 Task: Enable the option "Use Periodic Intra Refresh" for "H.264/MPEG-4 Part 10/AVC encoder (x264).
Action: Mouse moved to (131, 24)
Screenshot: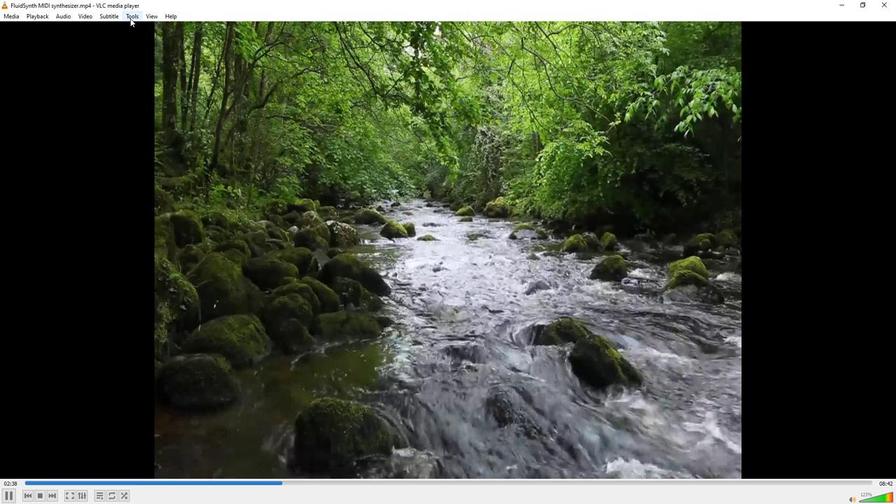 
Action: Mouse pressed left at (131, 24)
Screenshot: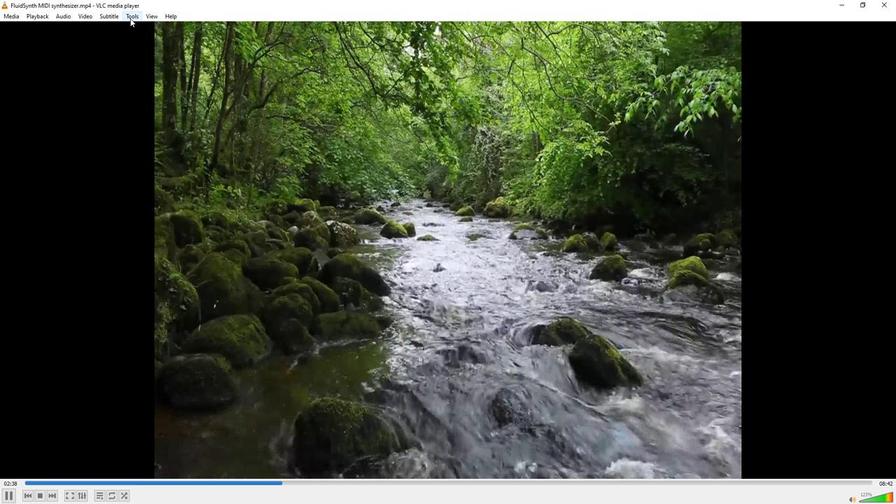 
Action: Mouse moved to (158, 131)
Screenshot: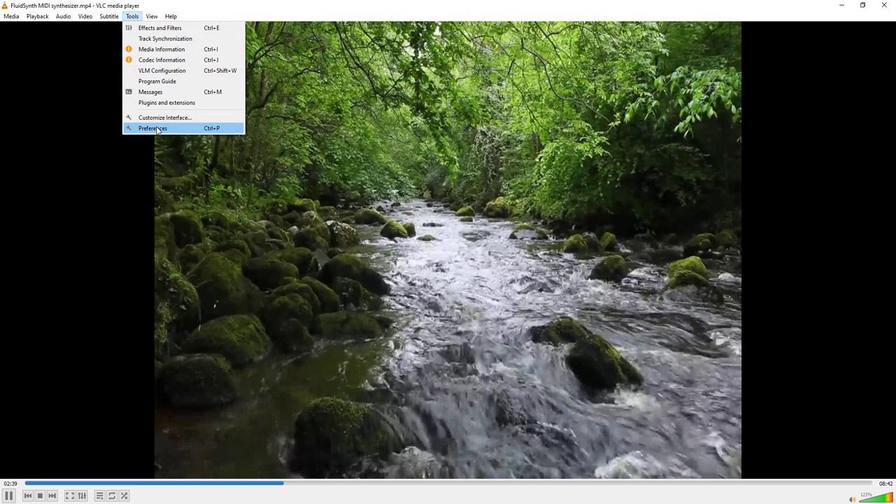 
Action: Mouse pressed left at (158, 131)
Screenshot: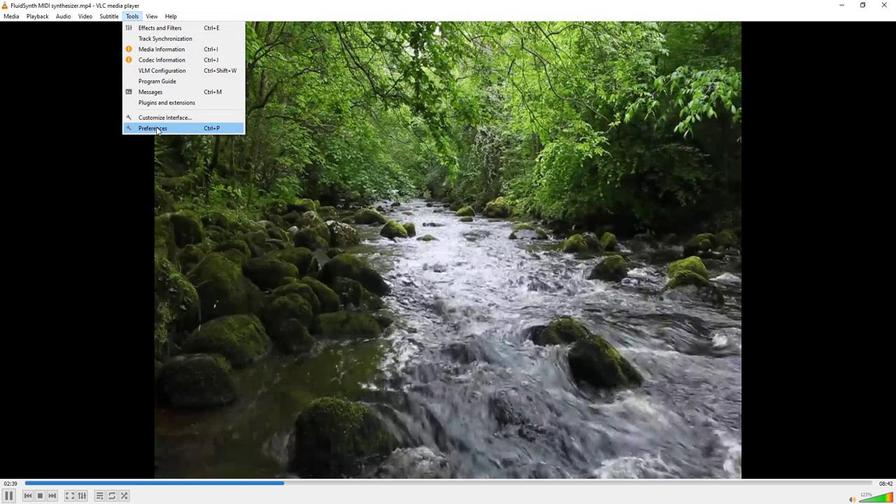 
Action: Mouse moved to (105, 389)
Screenshot: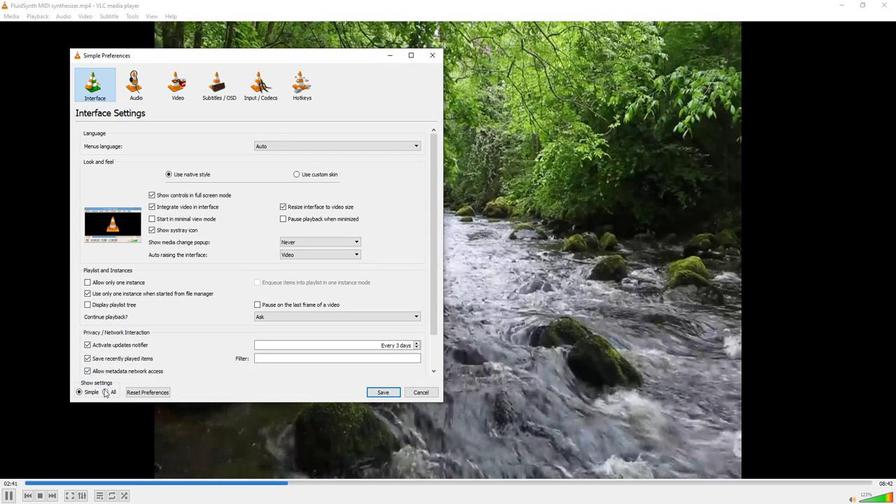 
Action: Mouse pressed left at (105, 389)
Screenshot: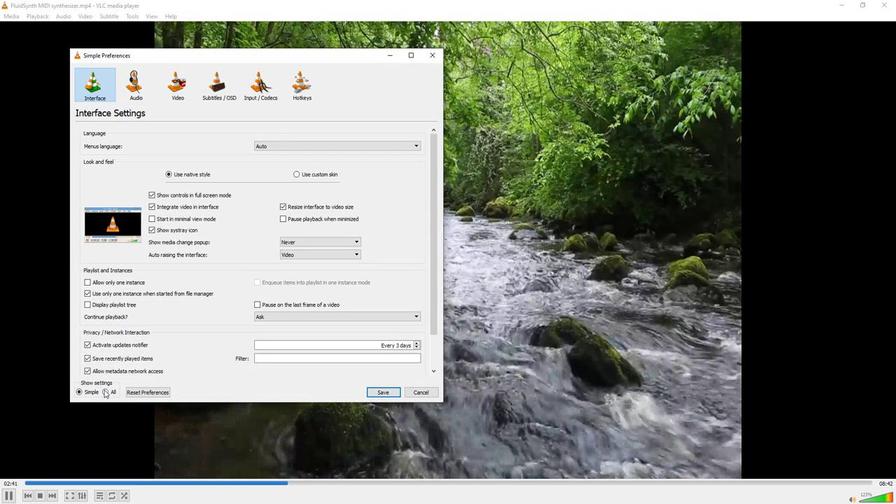 
Action: Mouse moved to (91, 296)
Screenshot: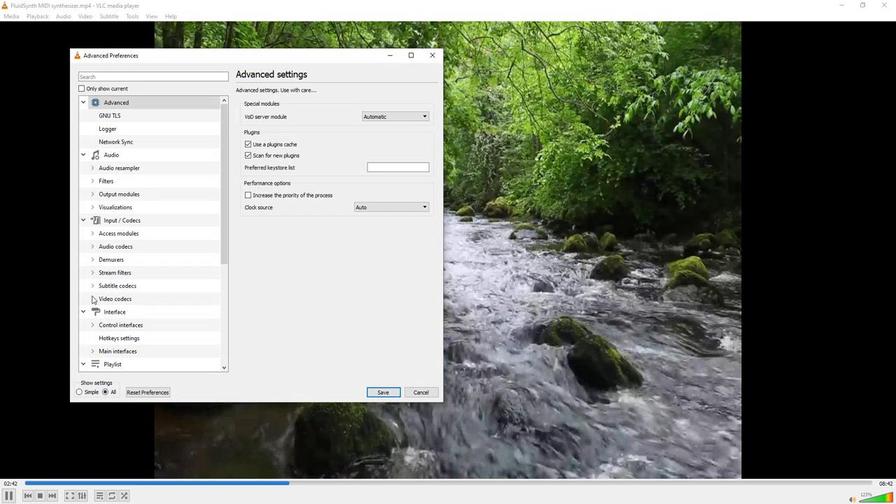 
Action: Mouse pressed left at (91, 296)
Screenshot: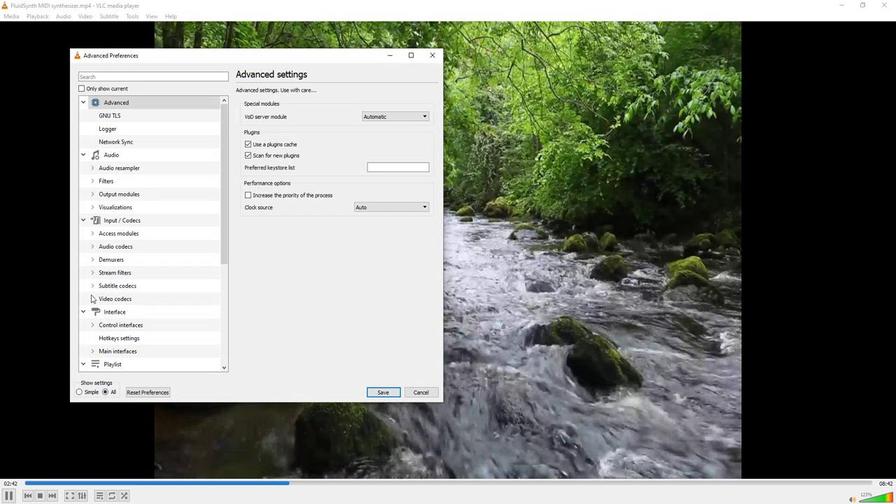 
Action: Mouse moved to (116, 339)
Screenshot: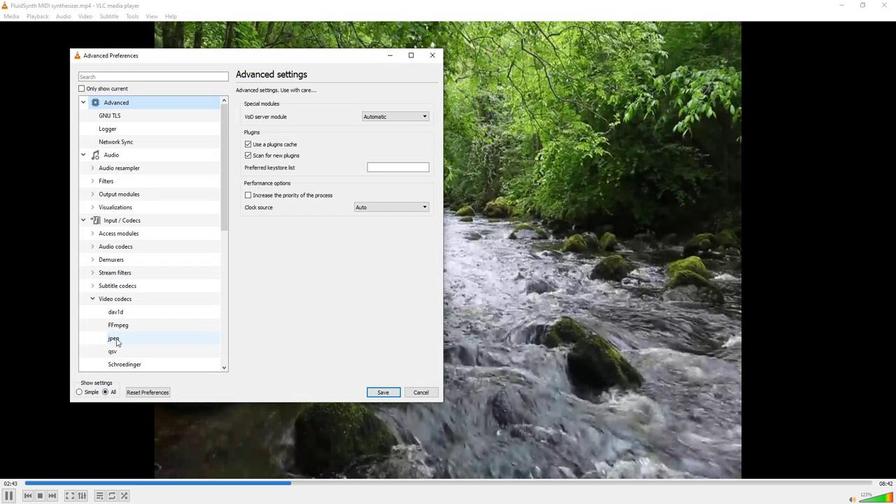 
Action: Mouse scrolled (116, 338) with delta (0, 0)
Screenshot: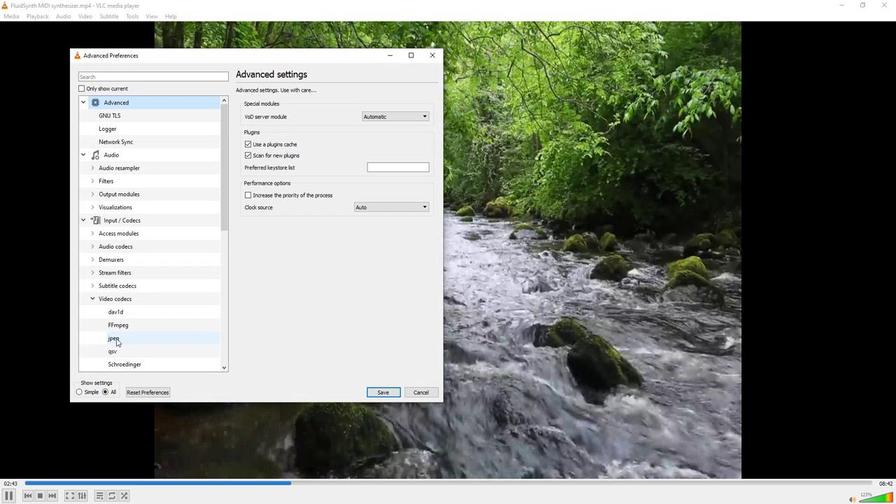 
Action: Mouse moved to (124, 362)
Screenshot: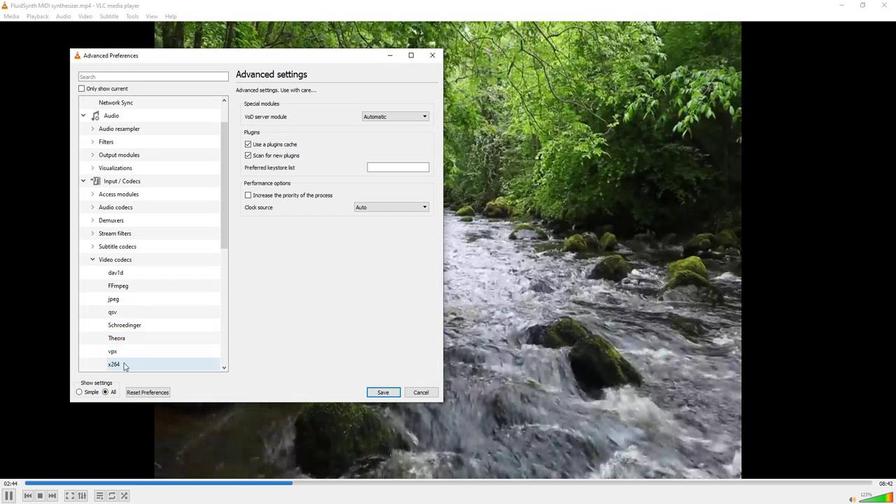 
Action: Mouse pressed left at (124, 362)
Screenshot: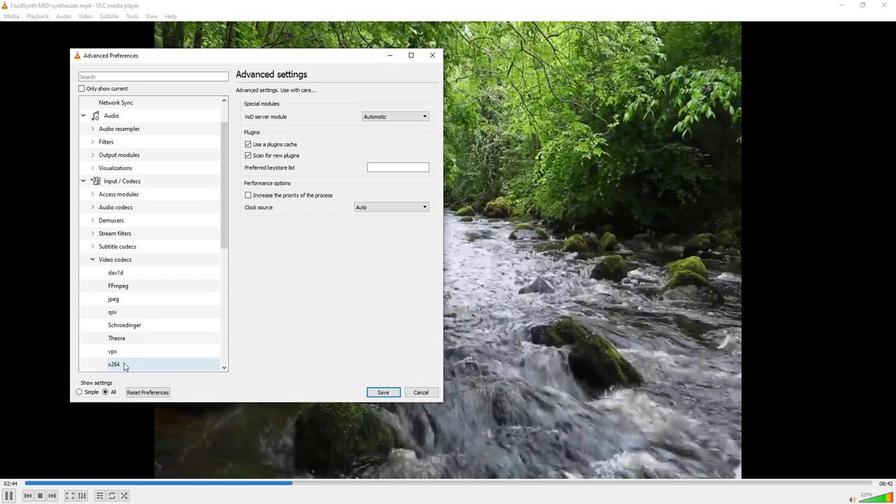 
Action: Mouse moved to (261, 332)
Screenshot: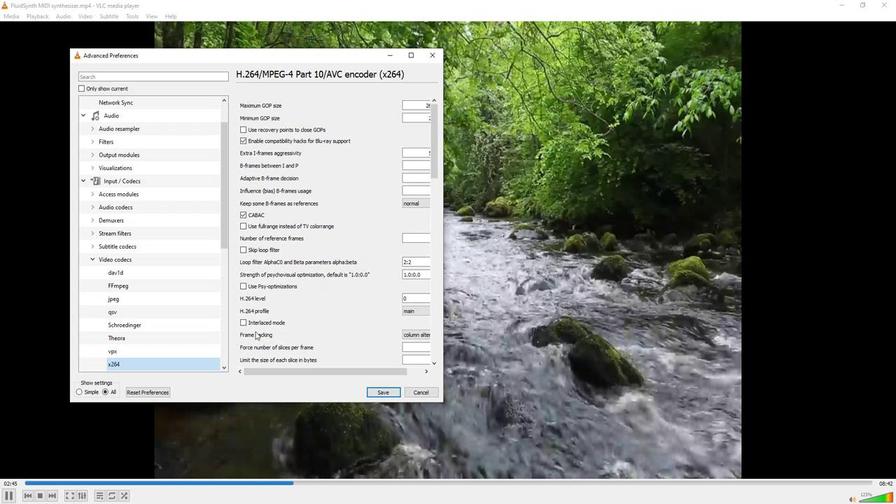 
Action: Mouse scrolled (261, 332) with delta (0, 0)
Screenshot: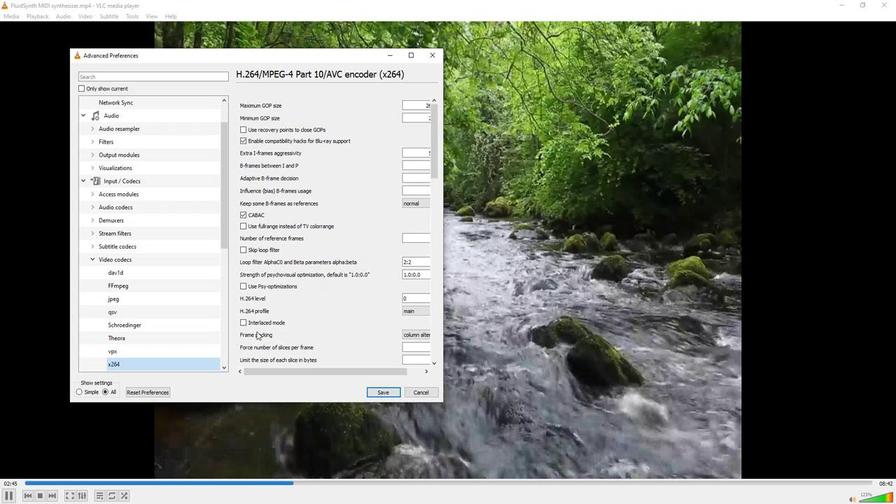 
Action: Mouse moved to (261, 332)
Screenshot: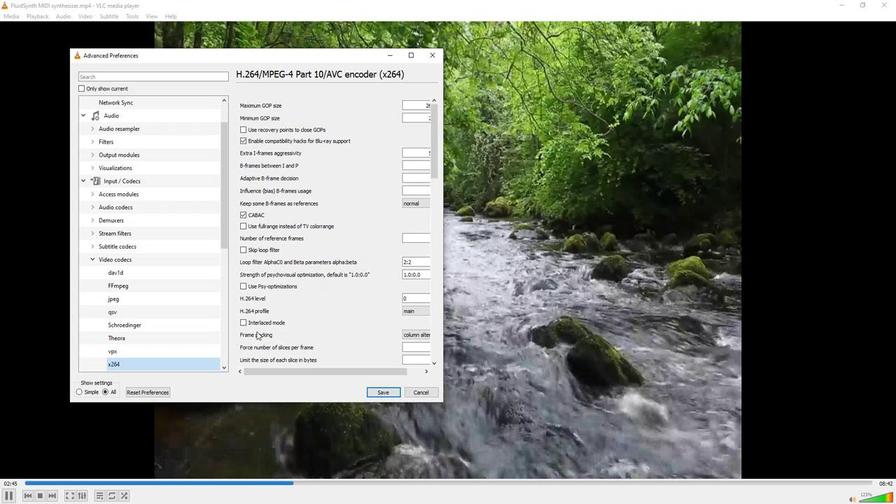 
Action: Mouse scrolled (261, 331) with delta (0, 0)
Screenshot: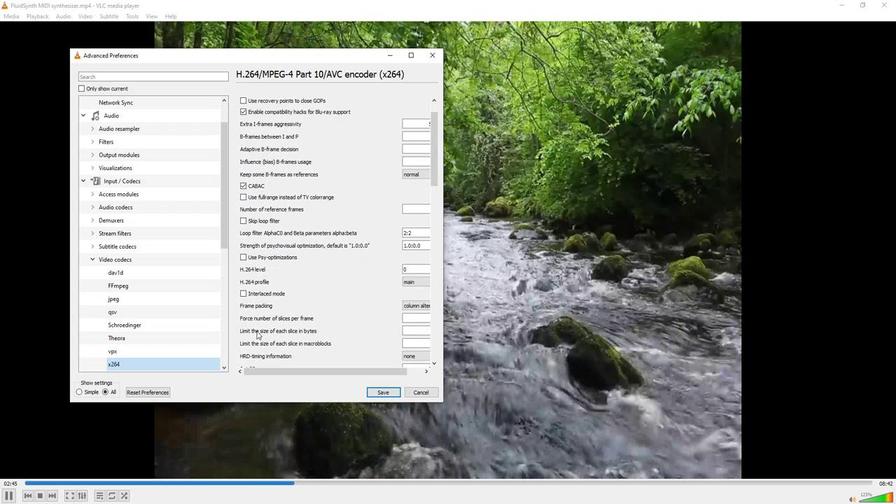 
Action: Mouse moved to (262, 332)
Screenshot: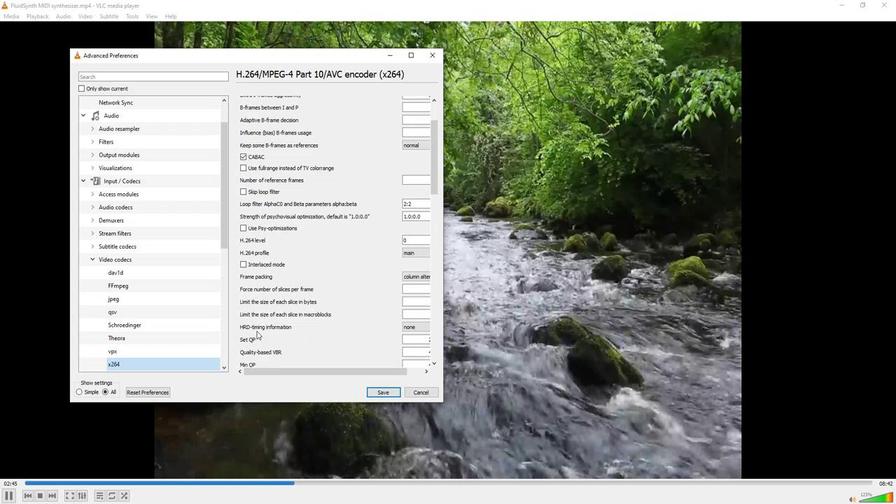 
Action: Mouse scrolled (262, 331) with delta (0, 0)
Screenshot: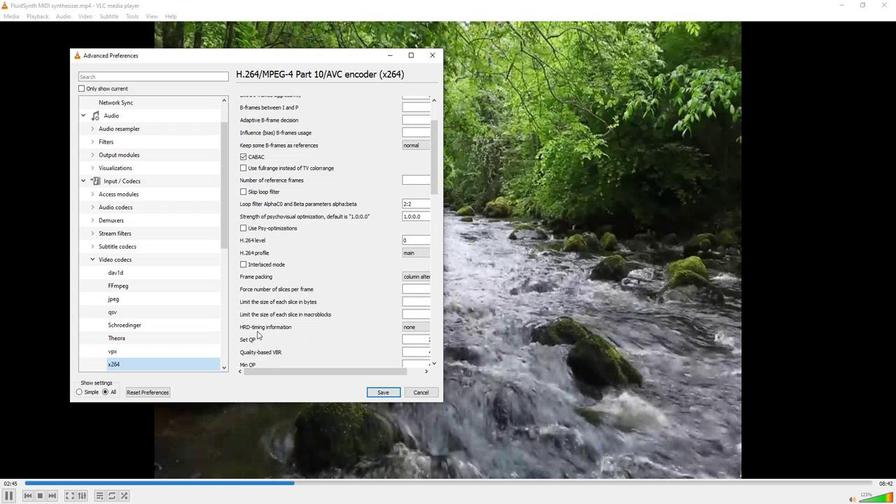 
Action: Mouse scrolled (262, 331) with delta (0, 0)
Screenshot: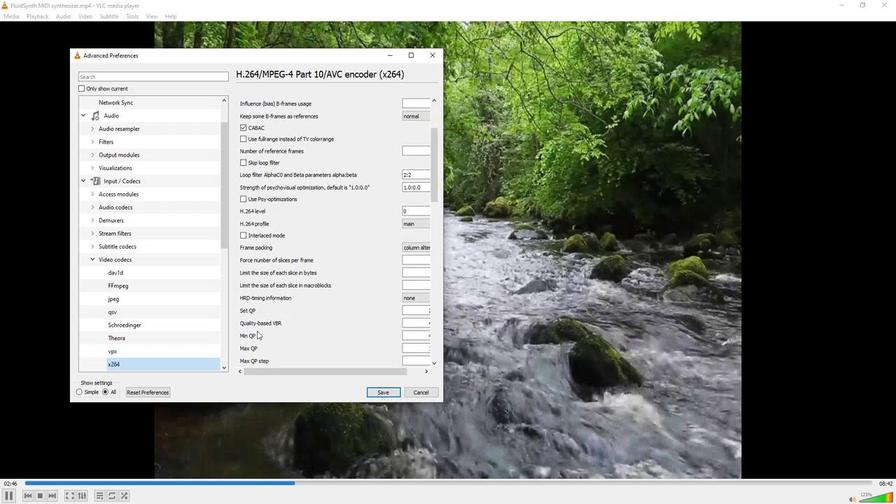 
Action: Mouse scrolled (262, 331) with delta (0, 0)
Screenshot: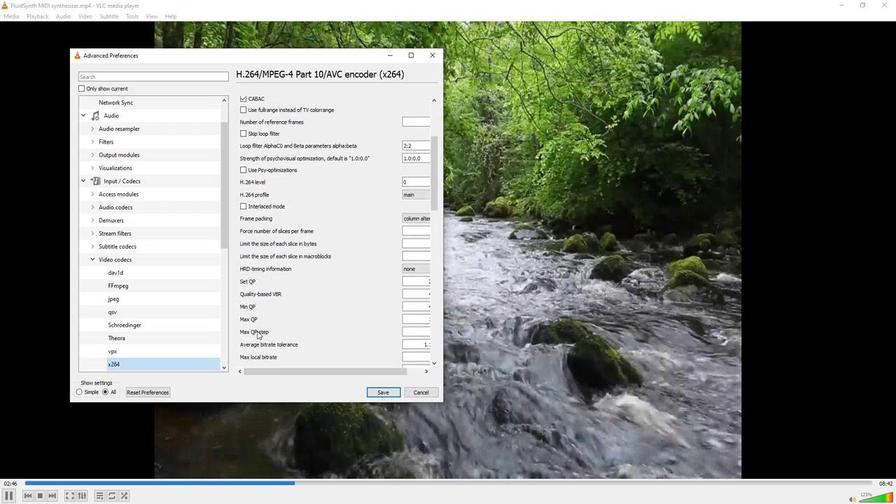 
Action: Mouse scrolled (262, 331) with delta (0, 0)
Screenshot: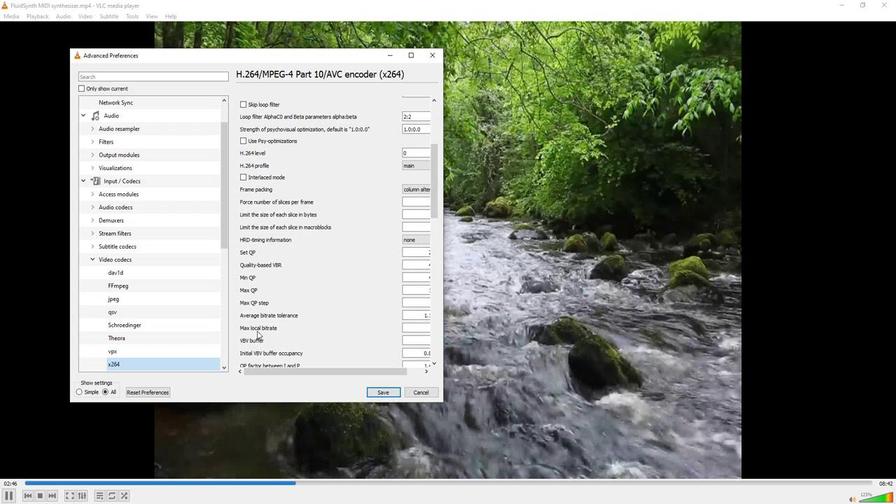 
Action: Mouse scrolled (262, 331) with delta (0, 0)
Screenshot: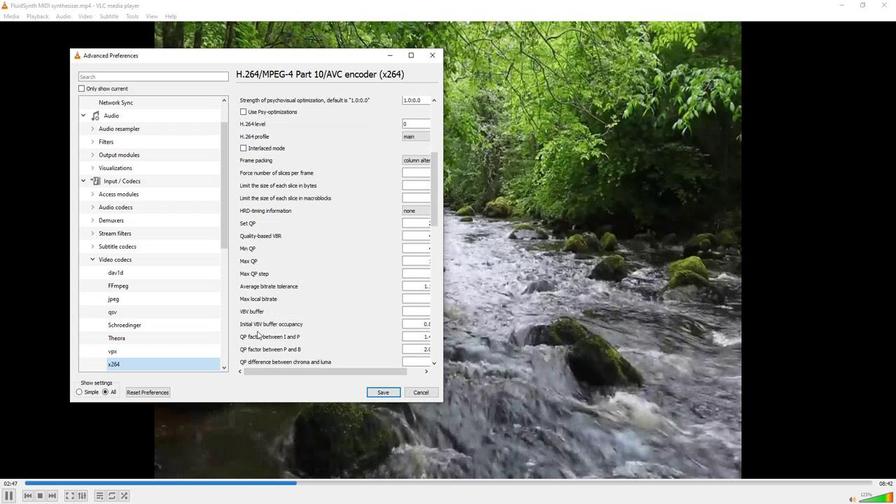
Action: Mouse scrolled (262, 331) with delta (0, 0)
Screenshot: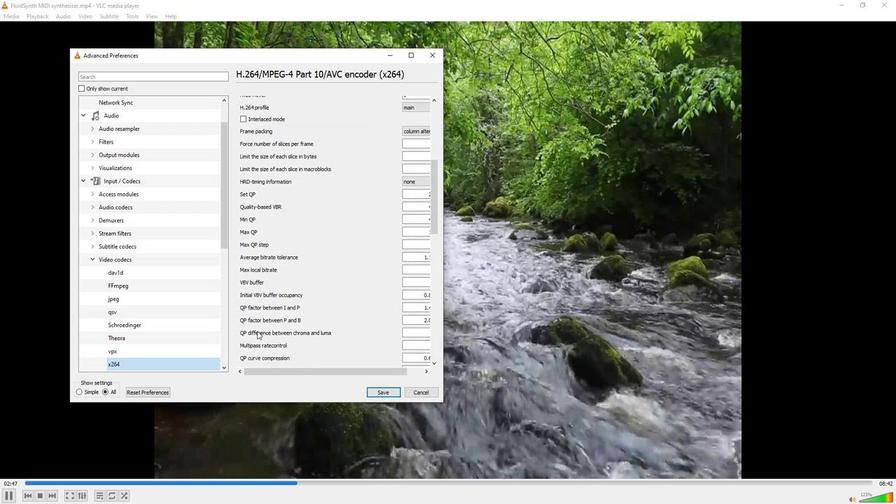 
Action: Mouse scrolled (262, 331) with delta (0, 0)
Screenshot: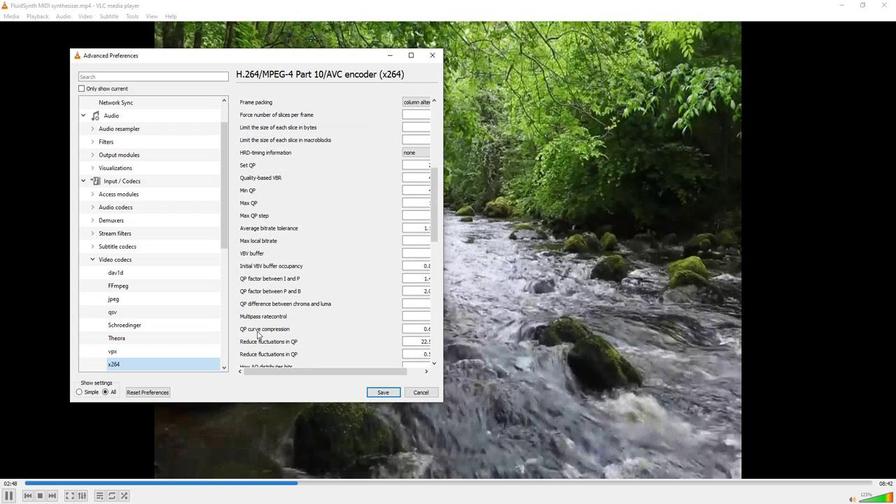 
Action: Mouse scrolled (262, 331) with delta (0, 0)
Screenshot: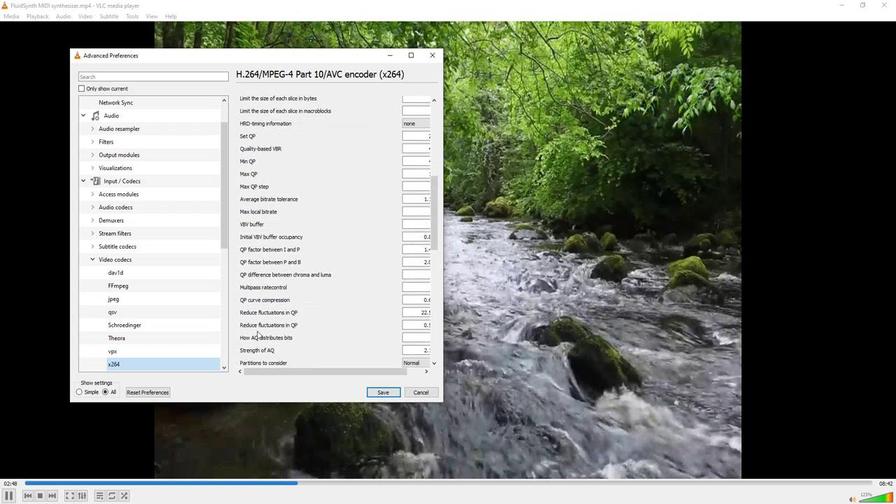 
Action: Mouse scrolled (262, 331) with delta (0, 0)
Screenshot: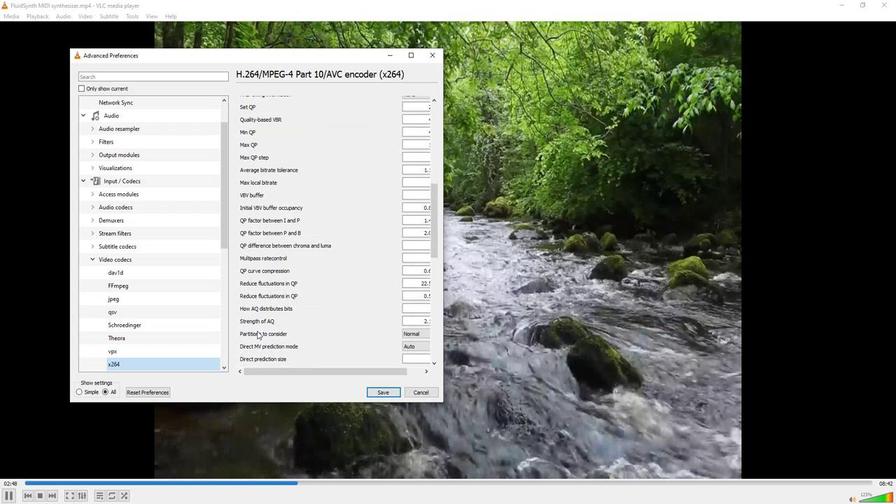 
Action: Mouse scrolled (262, 331) with delta (0, 0)
Screenshot: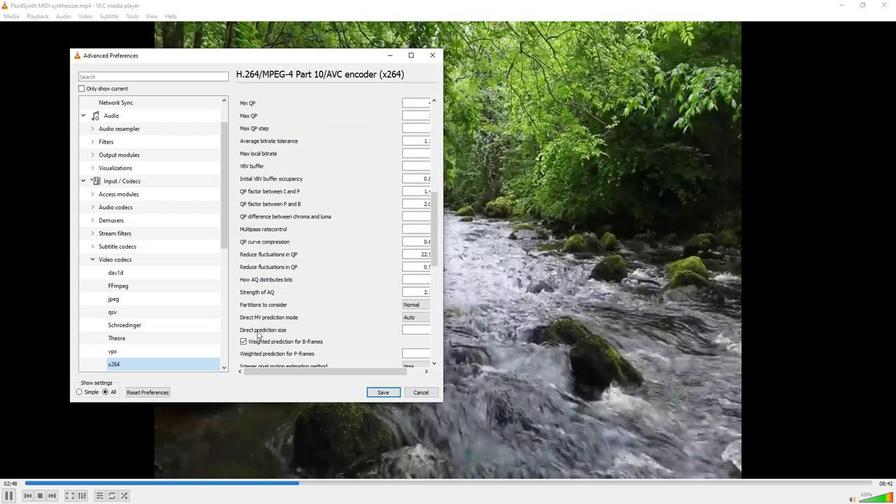 
Action: Mouse scrolled (262, 331) with delta (0, 0)
Screenshot: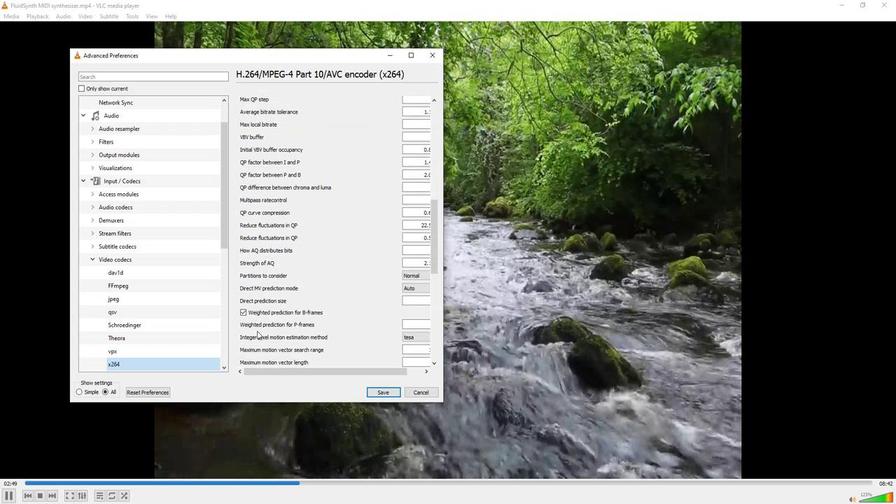 
Action: Mouse scrolled (262, 331) with delta (0, 0)
Screenshot: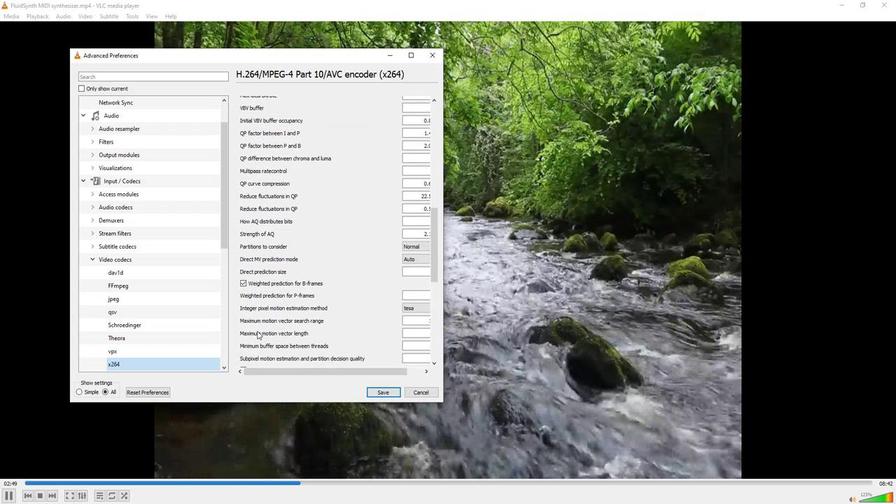 
Action: Mouse scrolled (262, 331) with delta (0, 0)
Screenshot: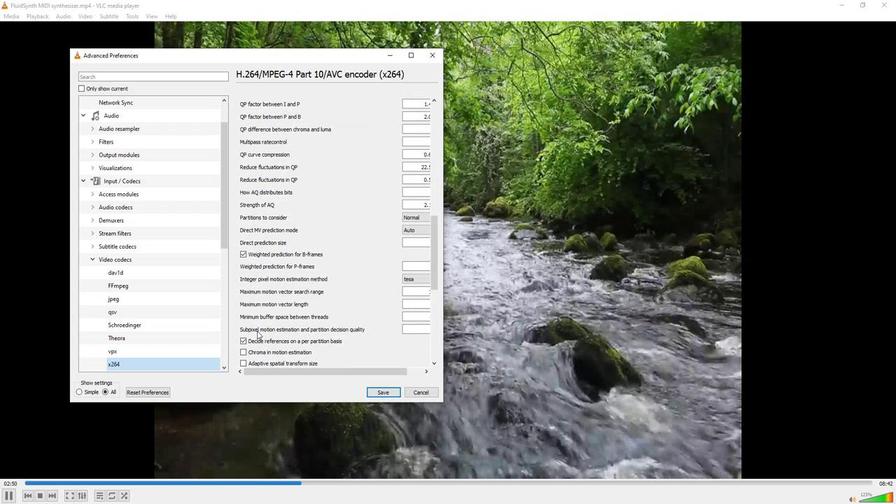 
Action: Mouse scrolled (262, 331) with delta (0, 0)
Screenshot: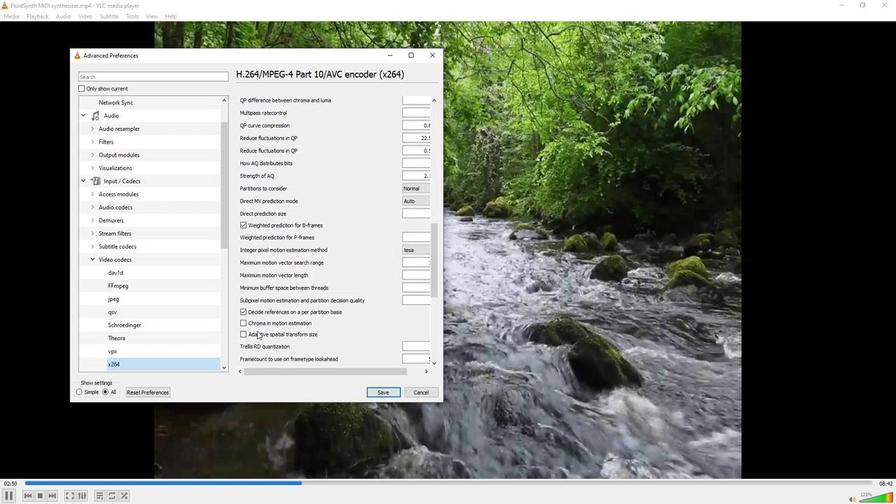 
Action: Mouse scrolled (262, 331) with delta (0, 0)
Screenshot: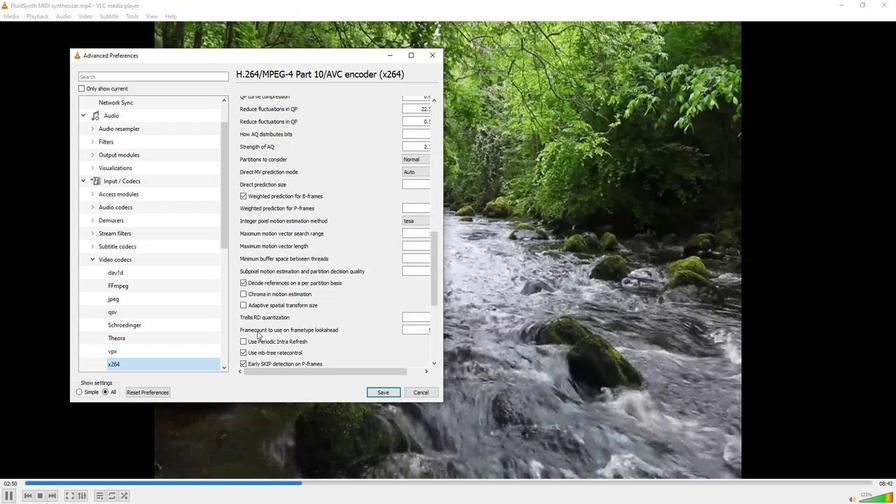 
Action: Mouse scrolled (262, 332) with delta (0, 0)
Screenshot: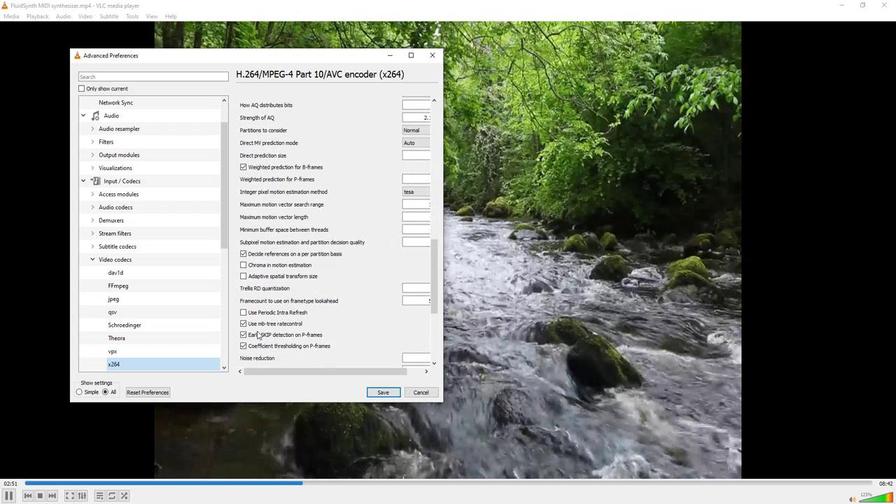 
Action: Mouse moved to (246, 340)
Screenshot: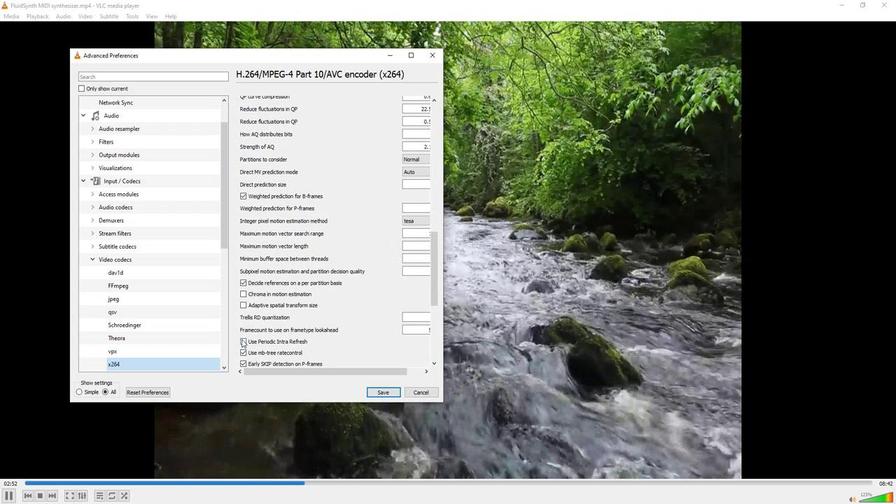 
Action: Mouse pressed left at (246, 340)
Screenshot: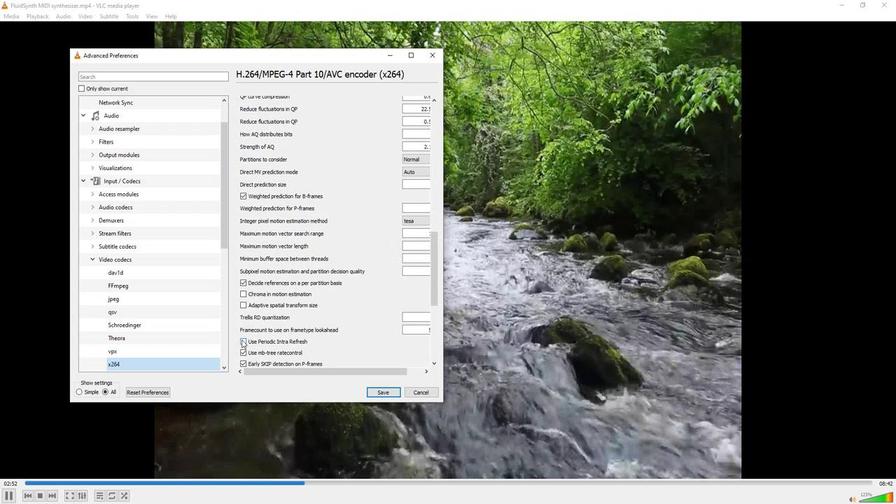 
Action: Mouse moved to (350, 339)
Screenshot: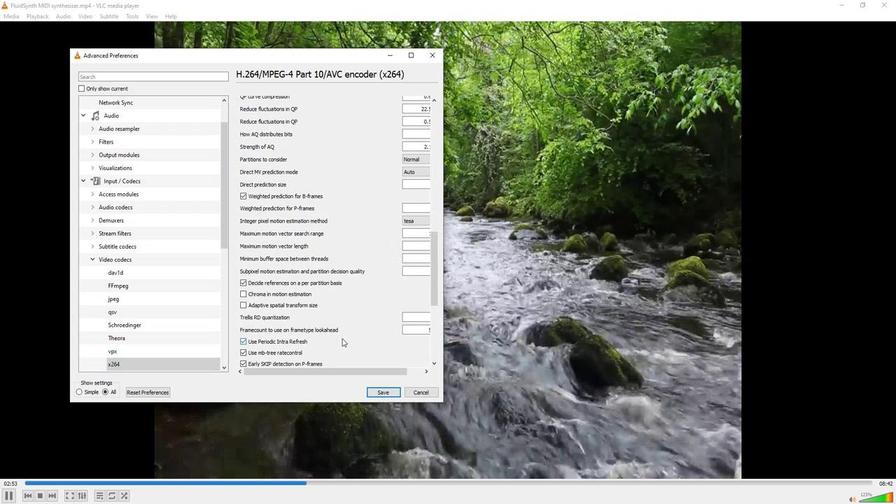 
